 Task: Share the 'Project A Deadline' calendar event with specific users and set their permission levels.
Action: Mouse moved to (16, 66)
Screenshot: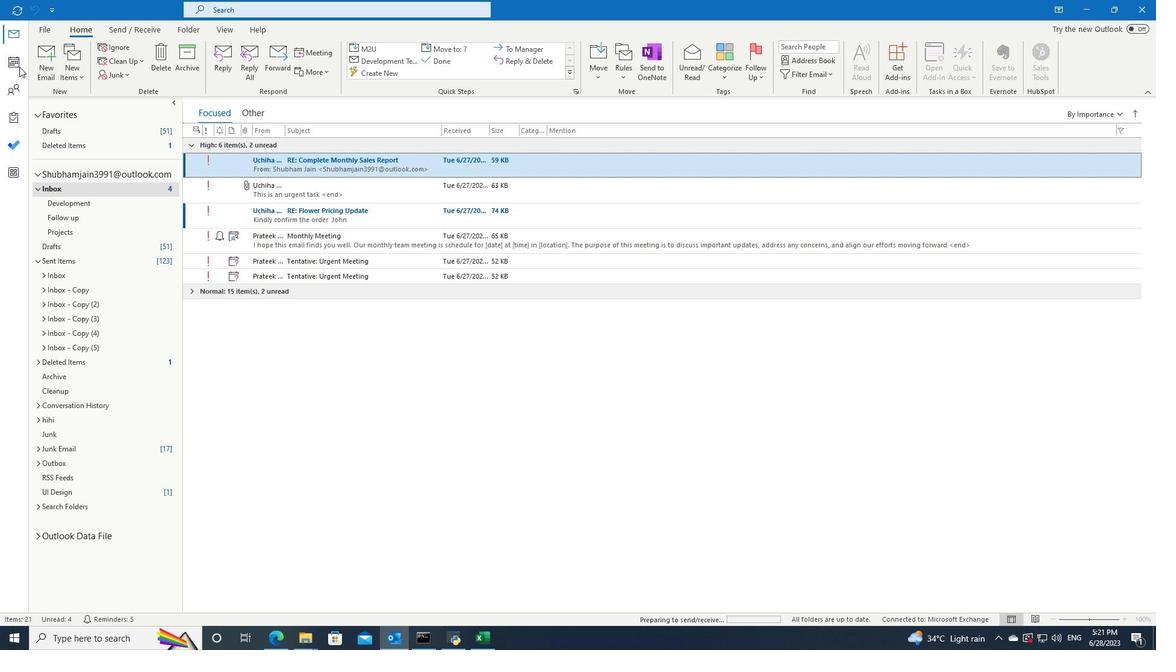 
Action: Mouse pressed left at (16, 66)
Screenshot: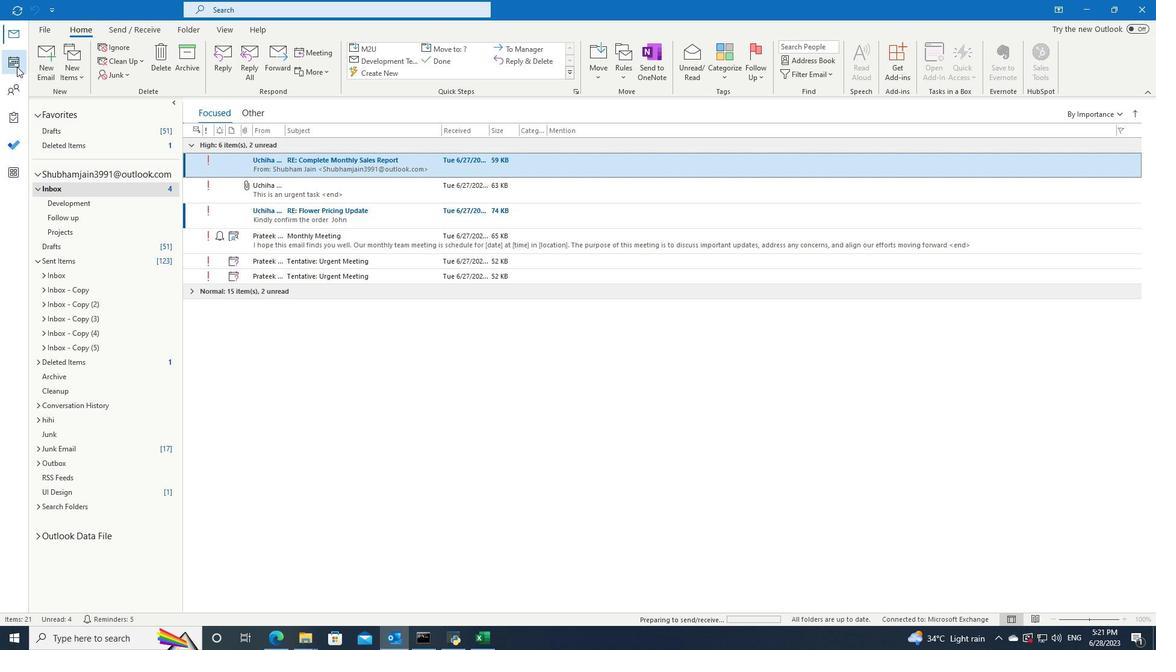 
Action: Mouse moved to (470, 78)
Screenshot: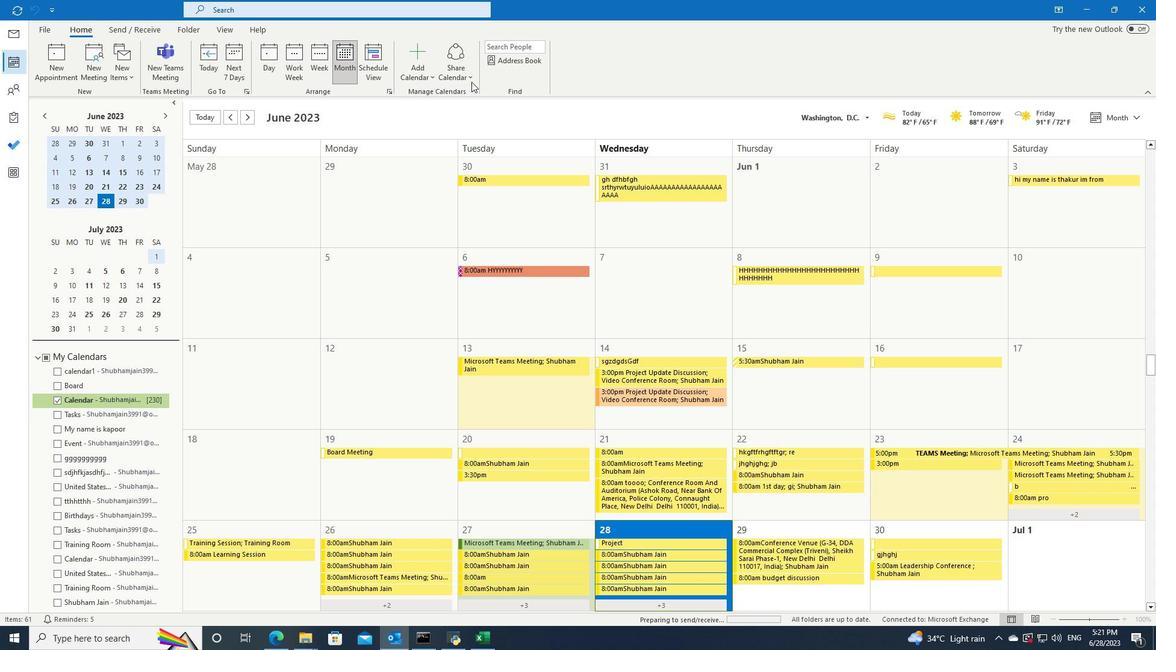 
Action: Mouse pressed left at (470, 78)
Screenshot: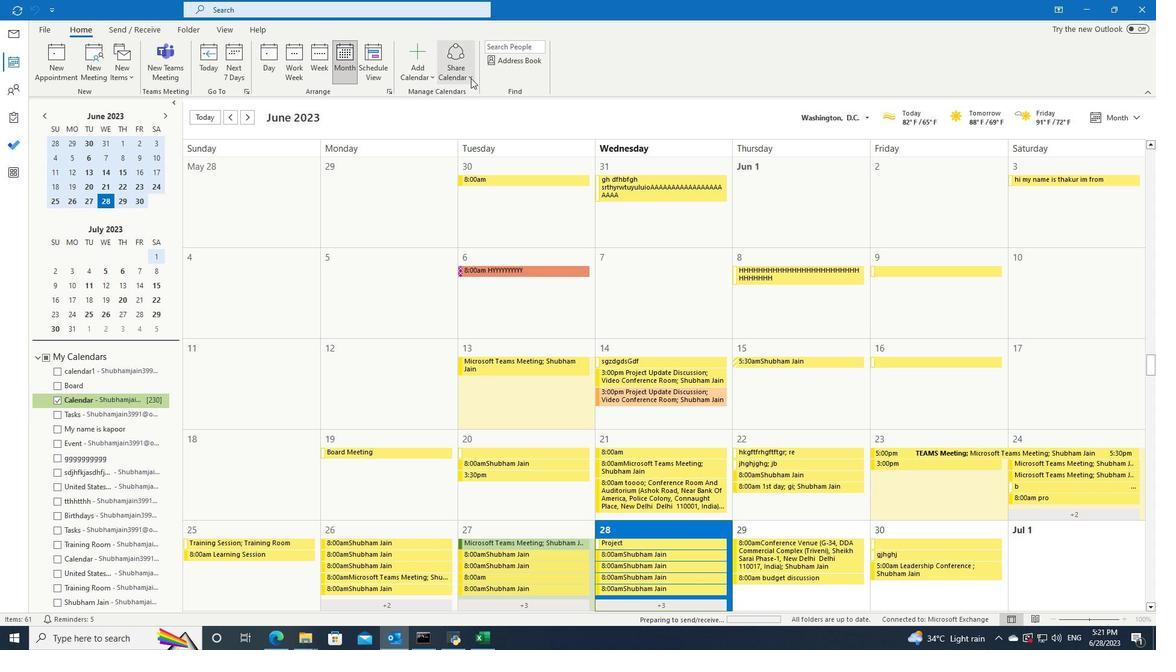 
Action: Mouse moved to (510, 360)
Screenshot: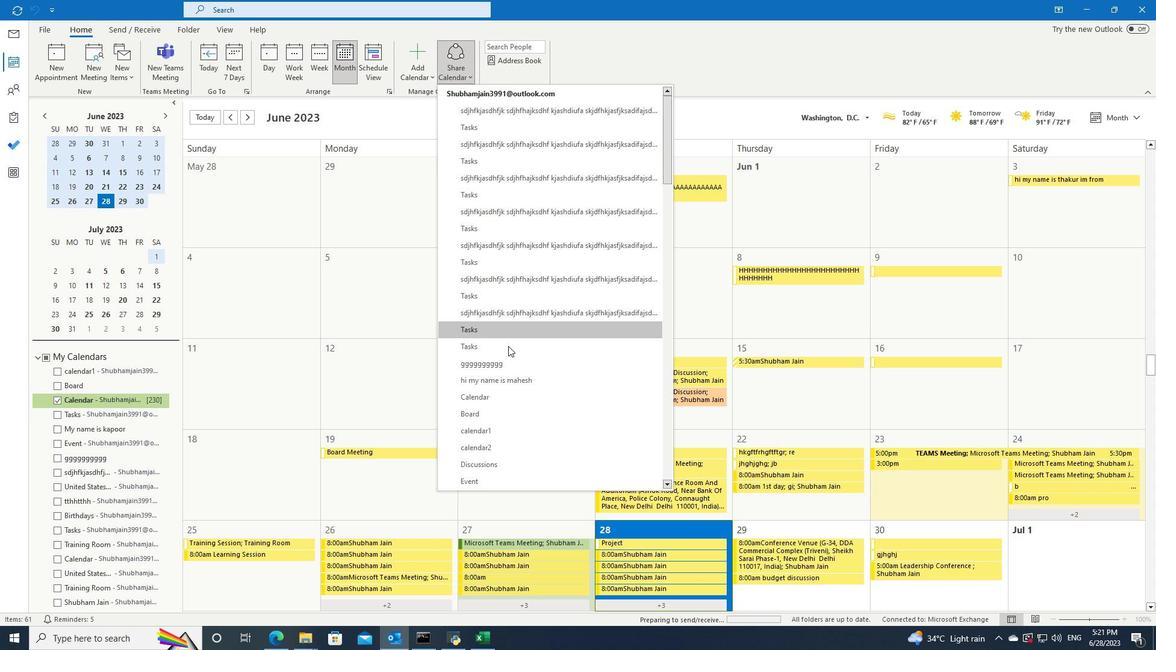 
Action: Mouse scrolled (510, 360) with delta (0, 0)
Screenshot: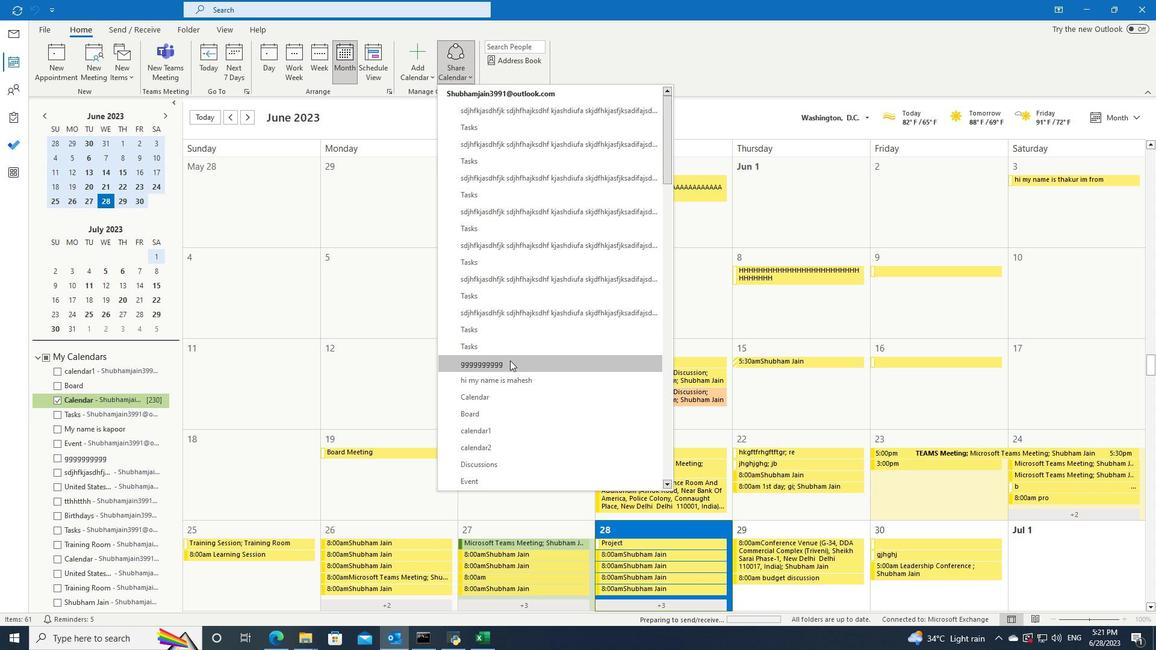 
Action: Mouse scrolled (510, 360) with delta (0, 0)
Screenshot: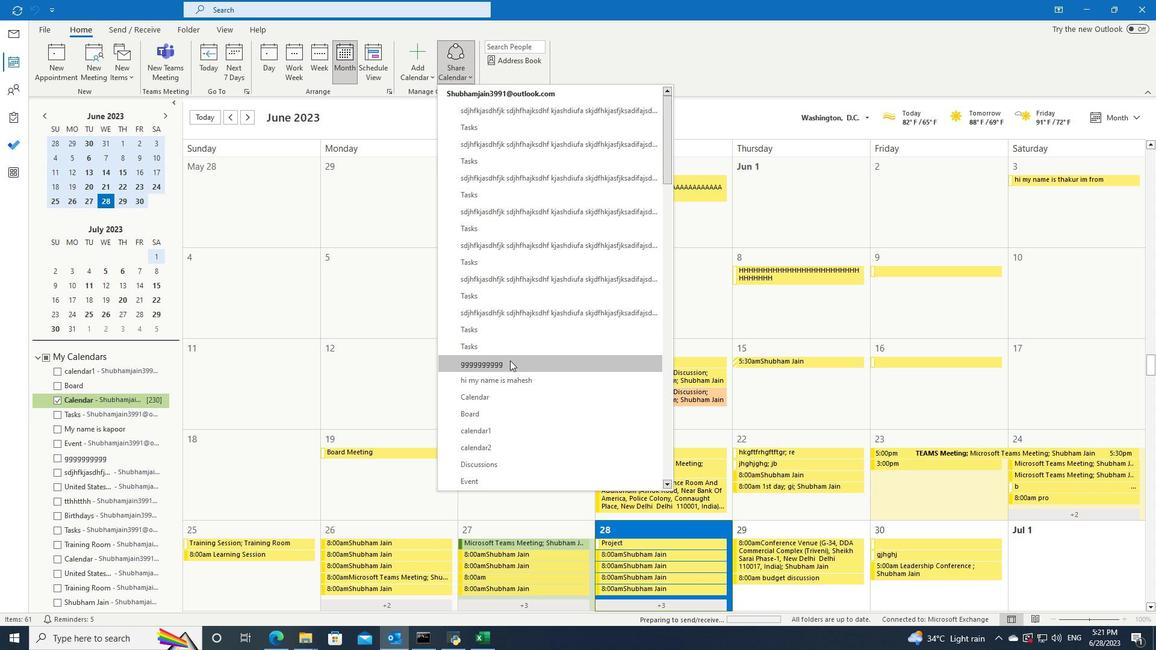 
Action: Mouse moved to (503, 428)
Screenshot: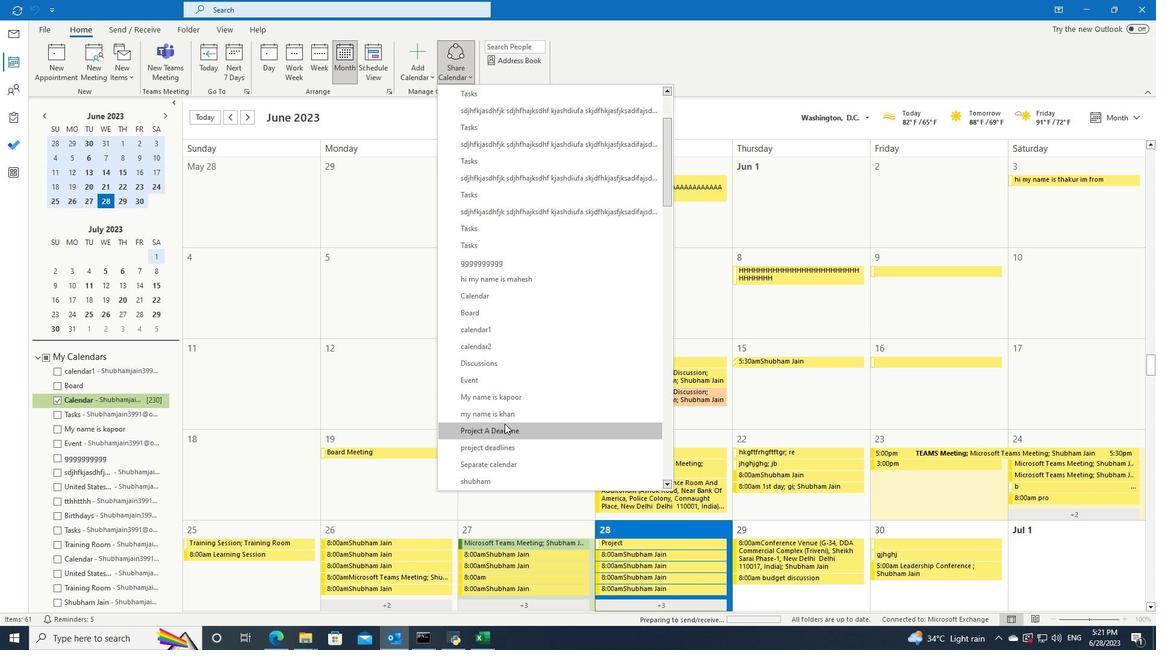 
Action: Mouse pressed left at (503, 428)
Screenshot: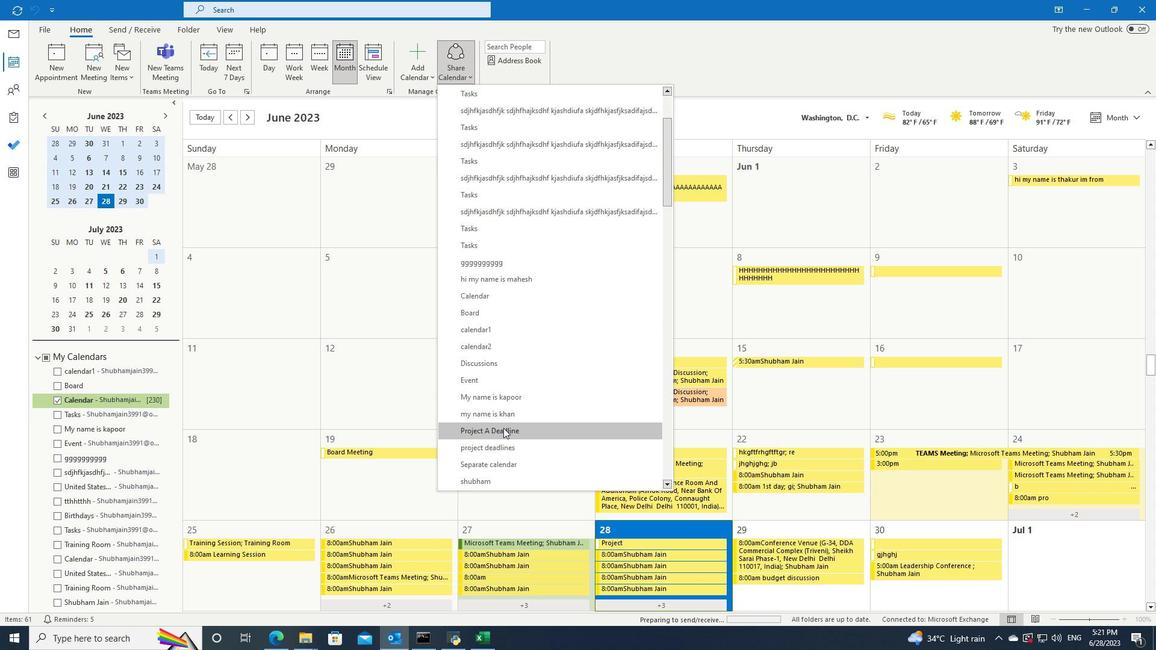 
Action: Mouse moved to (611, 298)
Screenshot: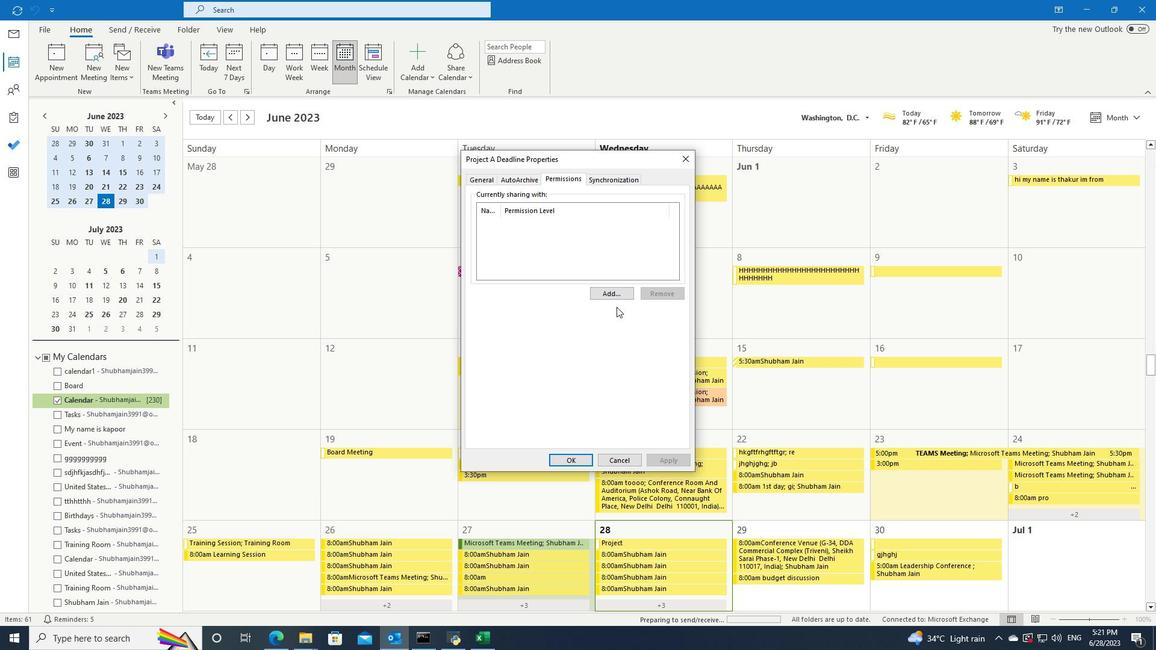 
Action: Mouse pressed left at (611, 298)
Screenshot: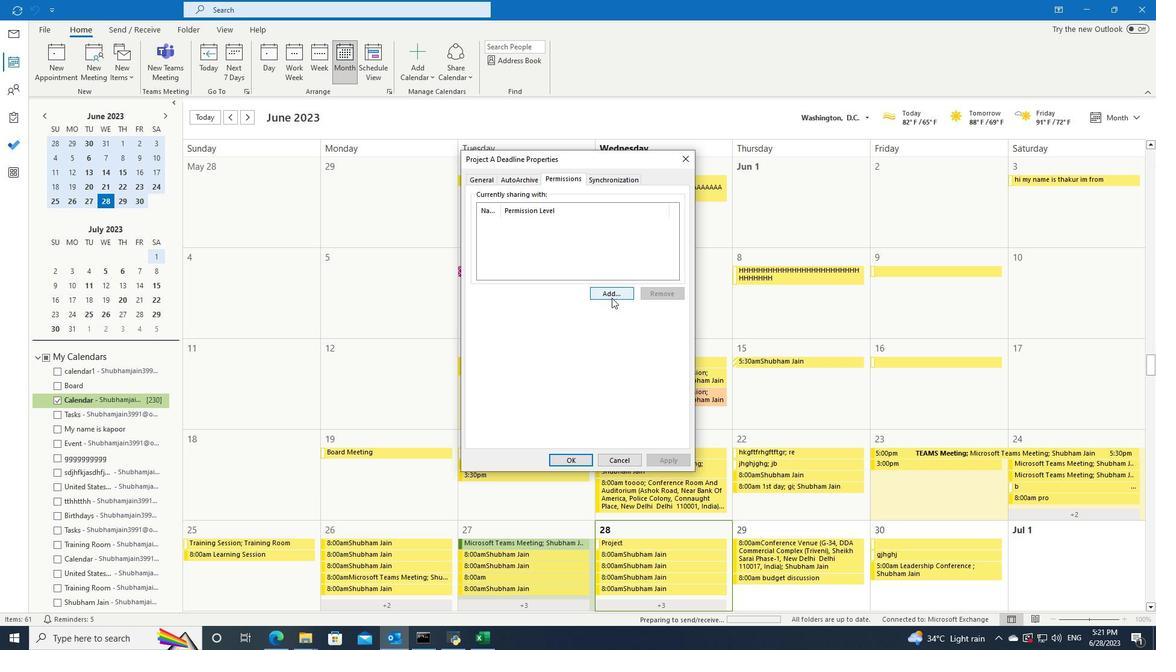 
Action: Mouse moved to (513, 407)
Screenshot: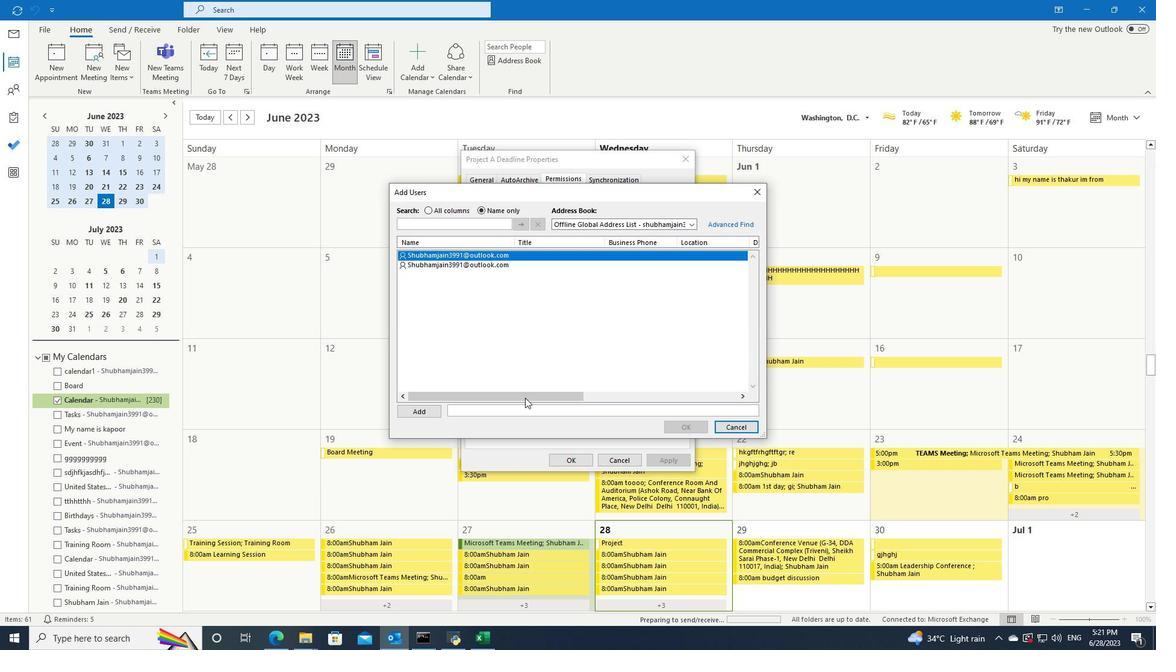 
Action: Mouse pressed left at (513, 407)
Screenshot: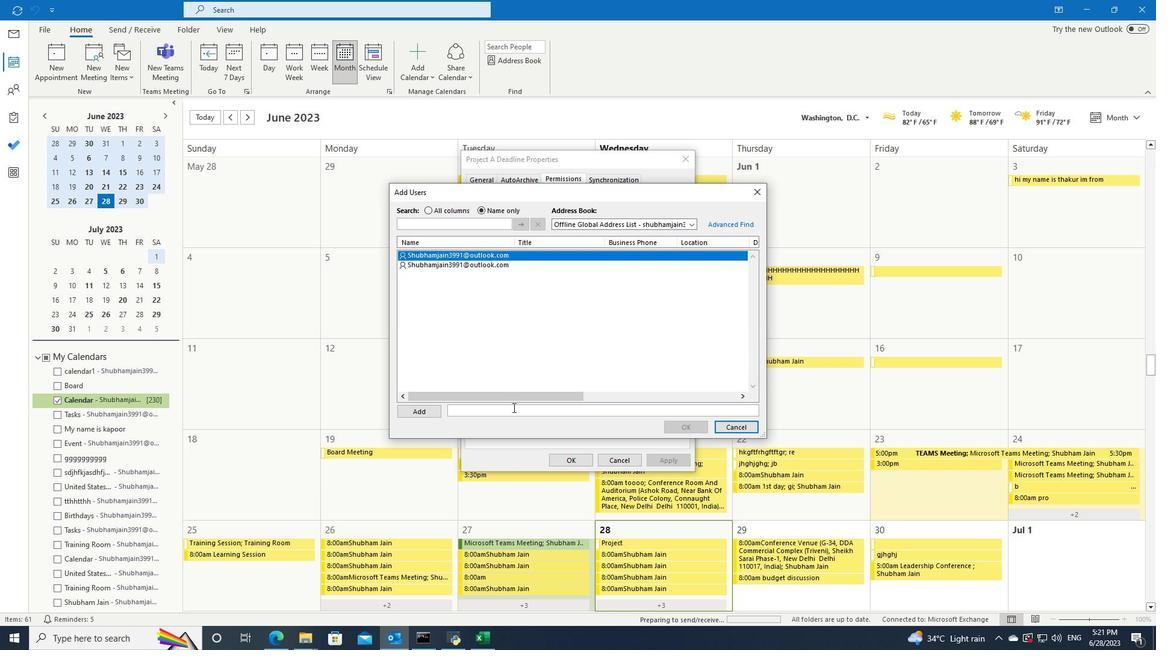 
Action: Key pressed piyush.bhardwajini<Key.shift>@softage.net
Screenshot: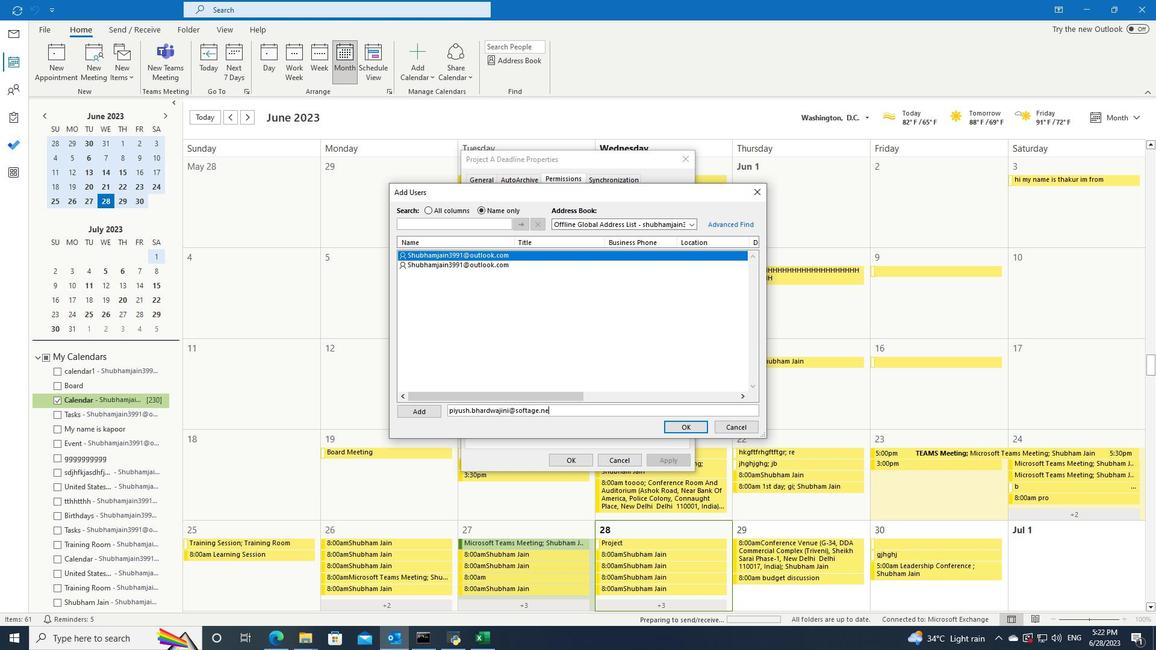 
Action: Mouse moved to (680, 424)
Screenshot: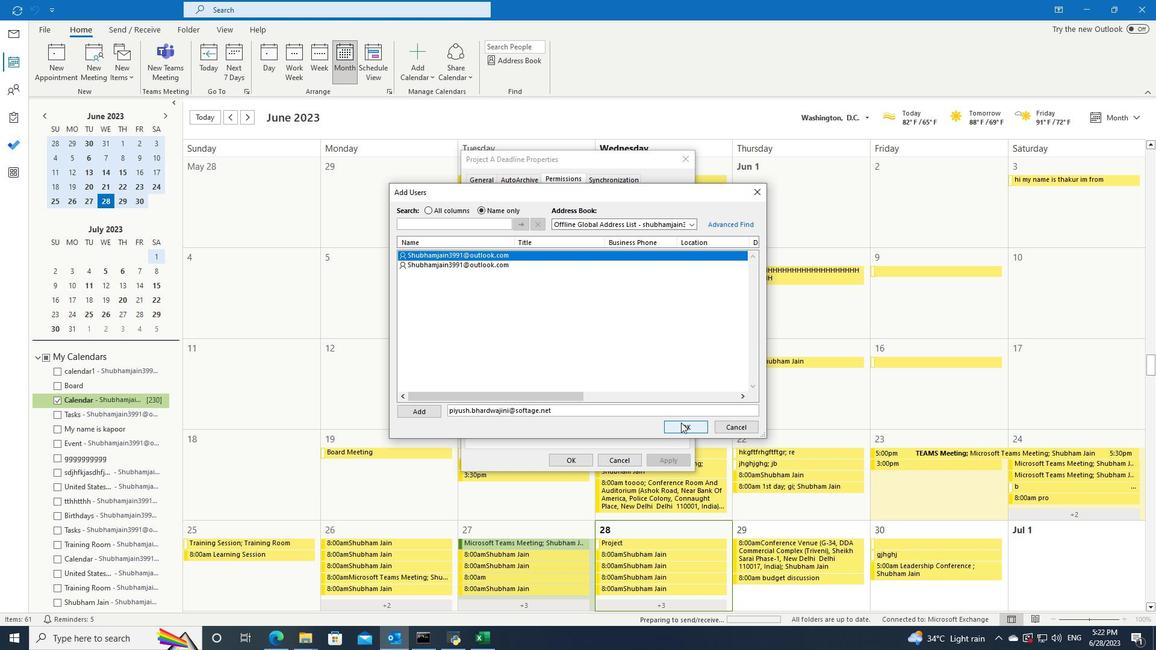 
Action: Mouse pressed left at (680, 424)
Screenshot: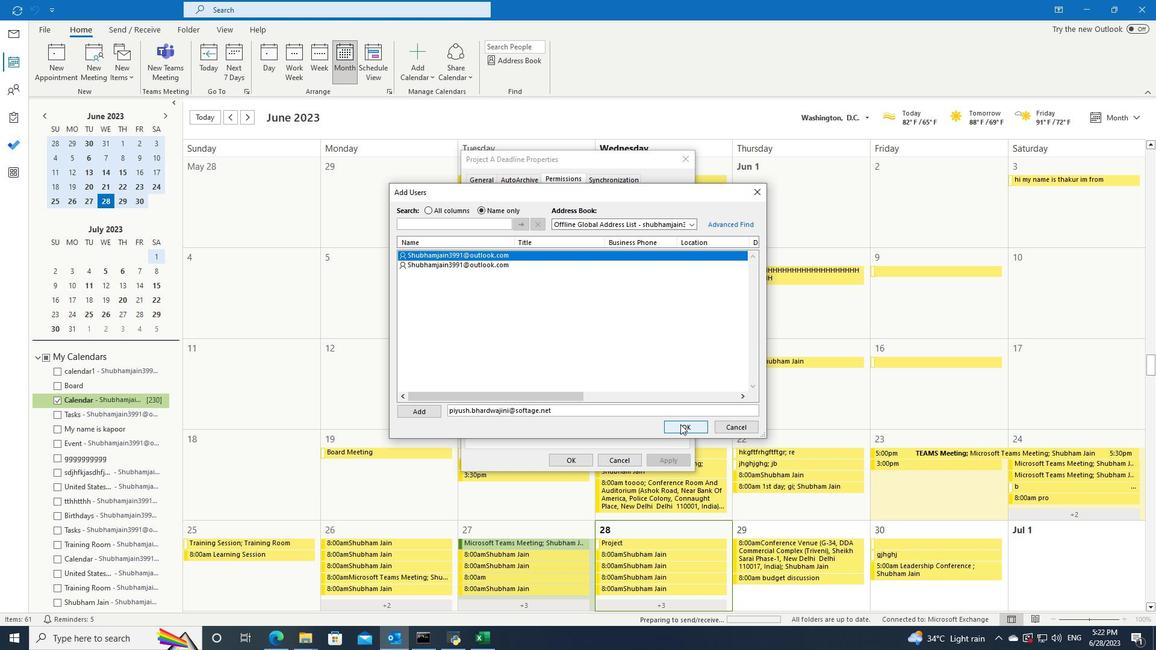 
Action: Mouse moved to (618, 293)
Screenshot: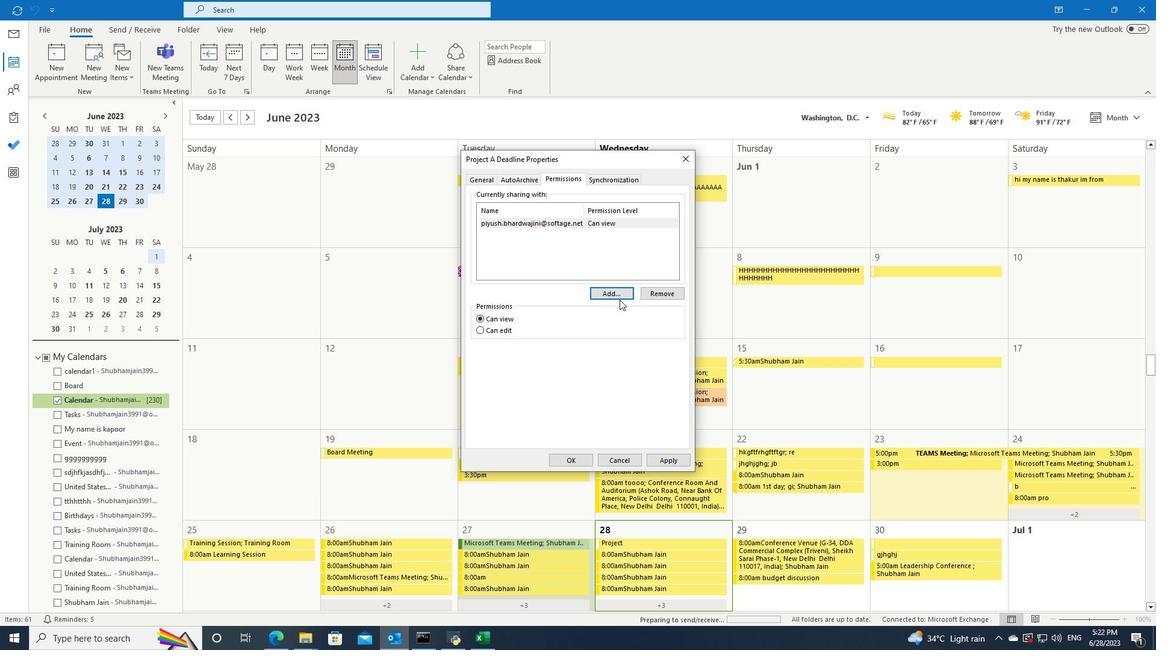 
Action: Mouse pressed left at (618, 293)
Screenshot: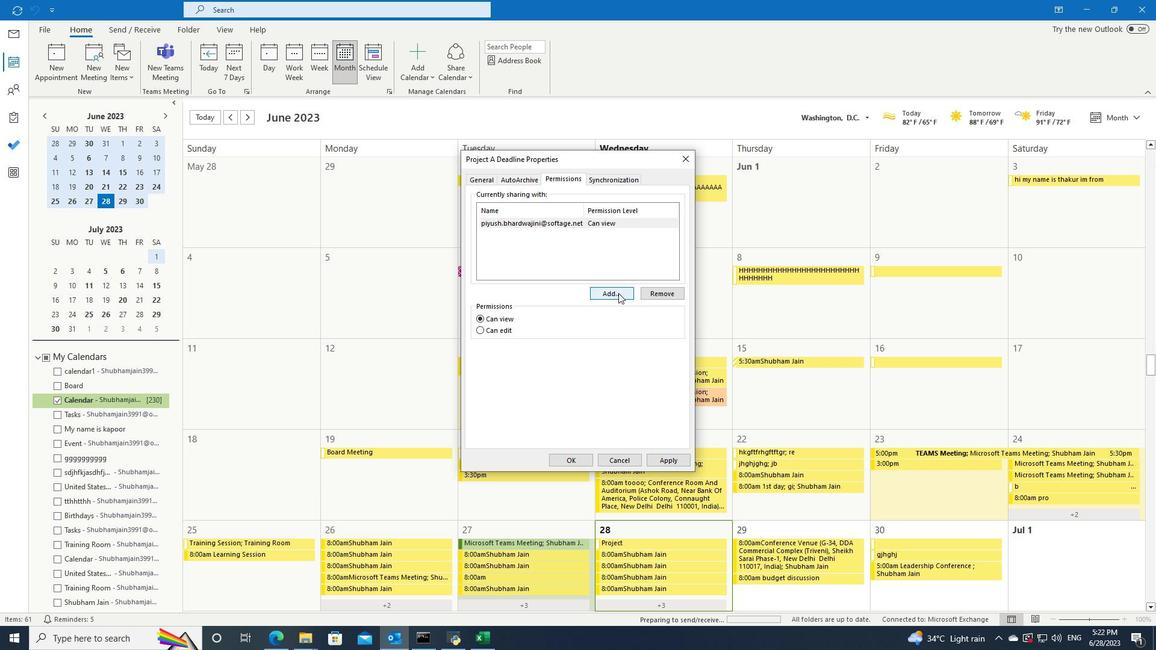 
Action: Mouse moved to (582, 413)
Screenshot: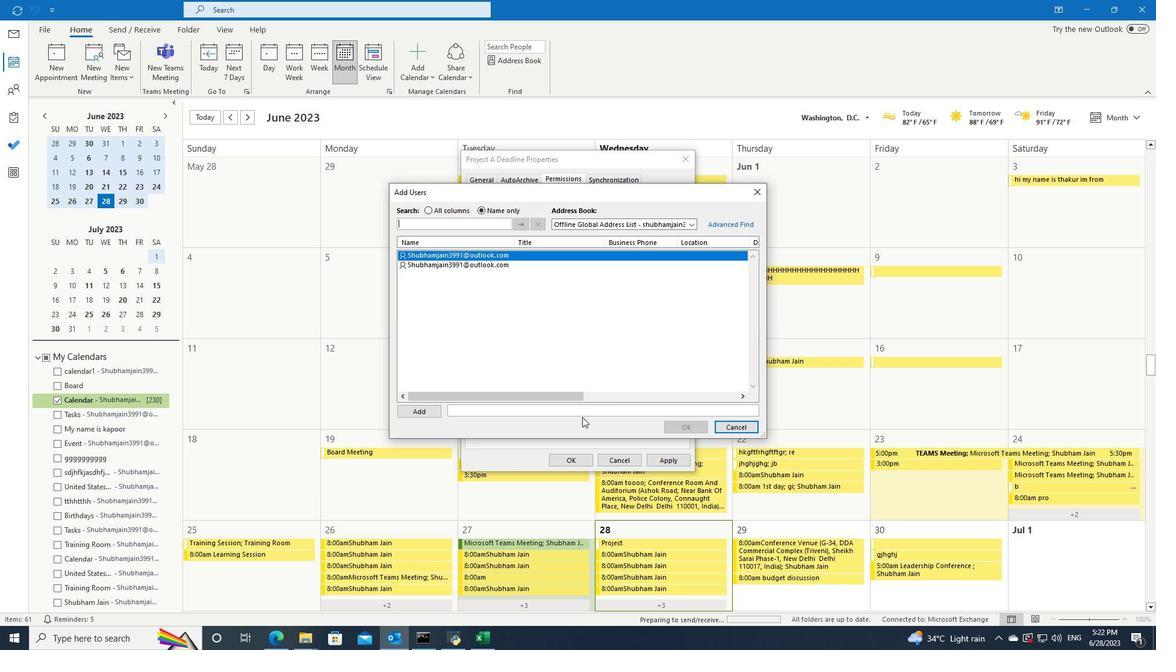 
Action: Mouse pressed left at (582, 413)
Screenshot: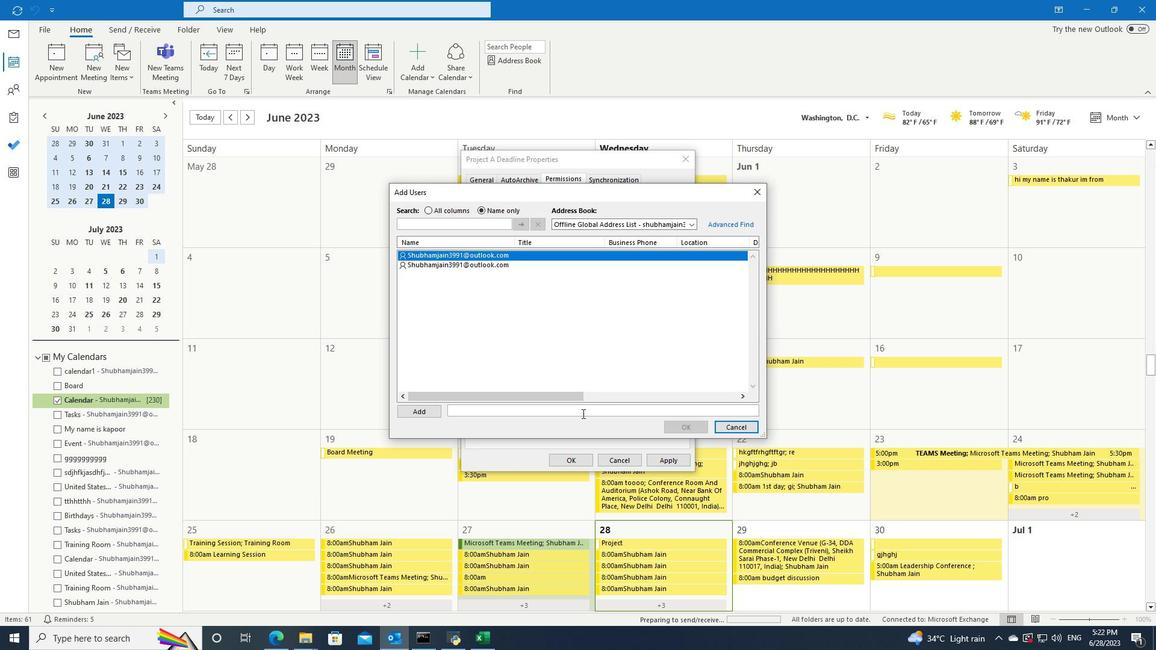 
Action: Key pressed rohanraj.sharma<Key.shift><Key.shift><Key.shift><Key.shift><Key.shift><Key.shift><Key.shift><Key.shift><Key.shift><Key.shift><Key.shift><Key.shift>@softage.net
Screenshot: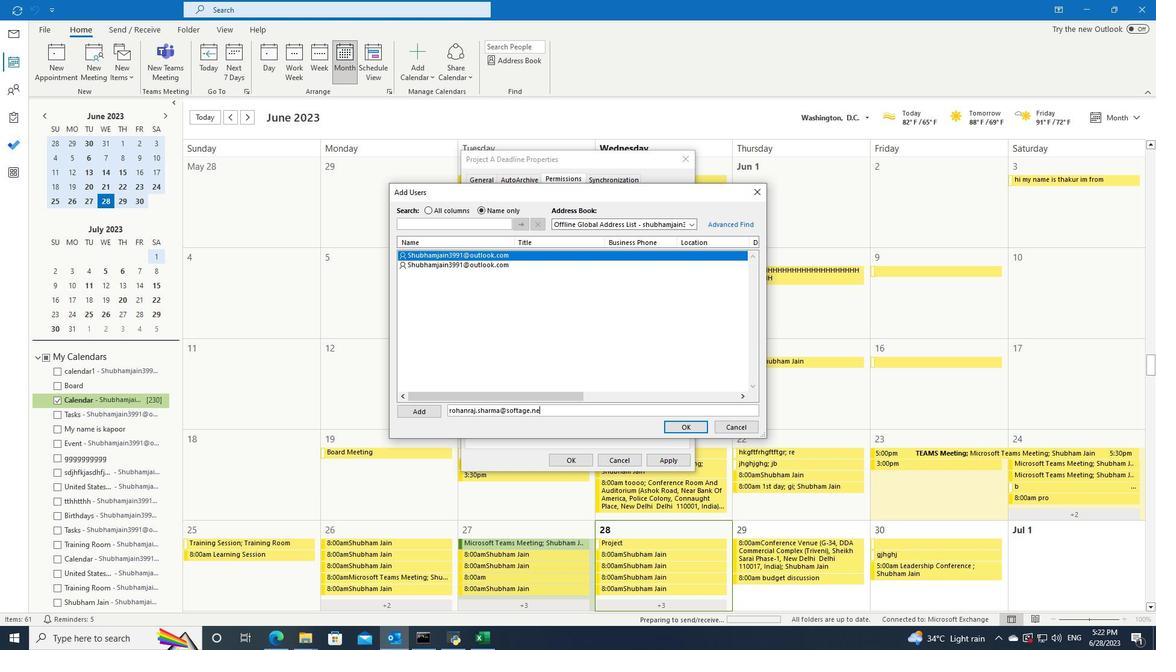 
Action: Mouse moved to (675, 425)
Screenshot: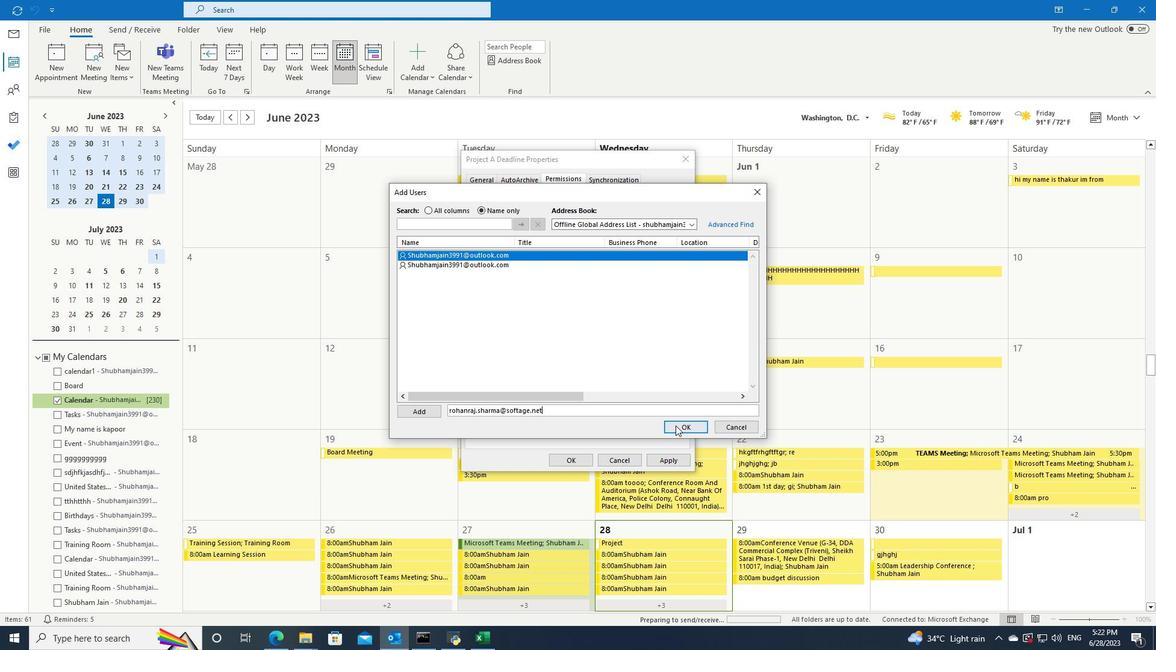 
Action: Mouse pressed left at (675, 425)
Screenshot: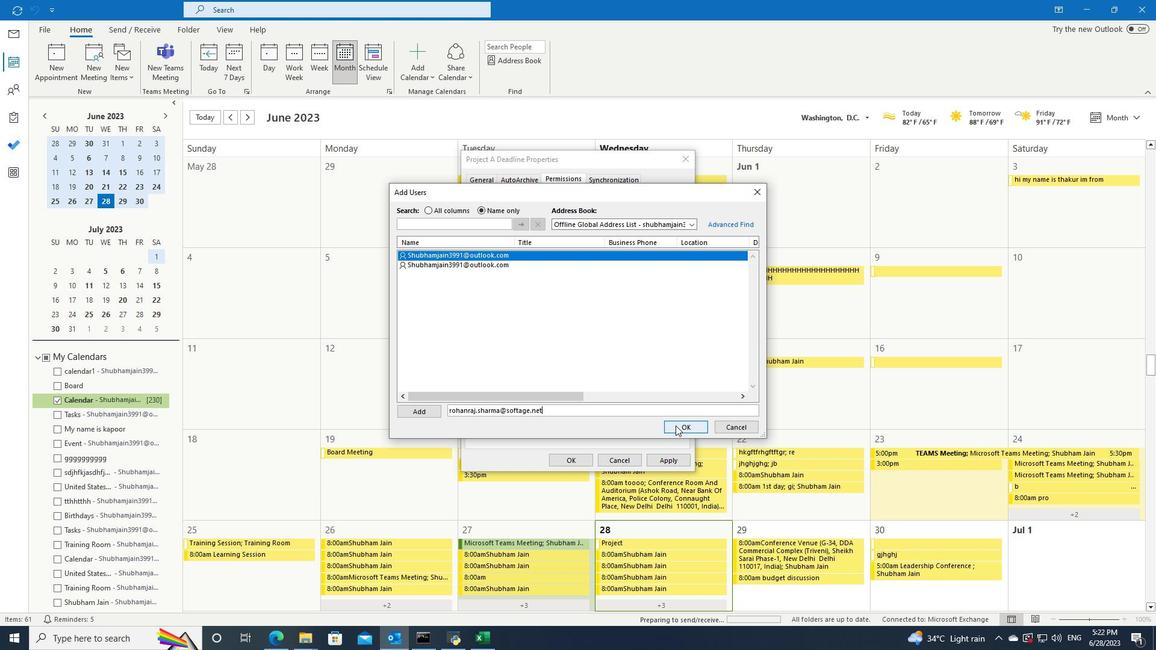 
Action: Mouse moved to (620, 296)
Screenshot: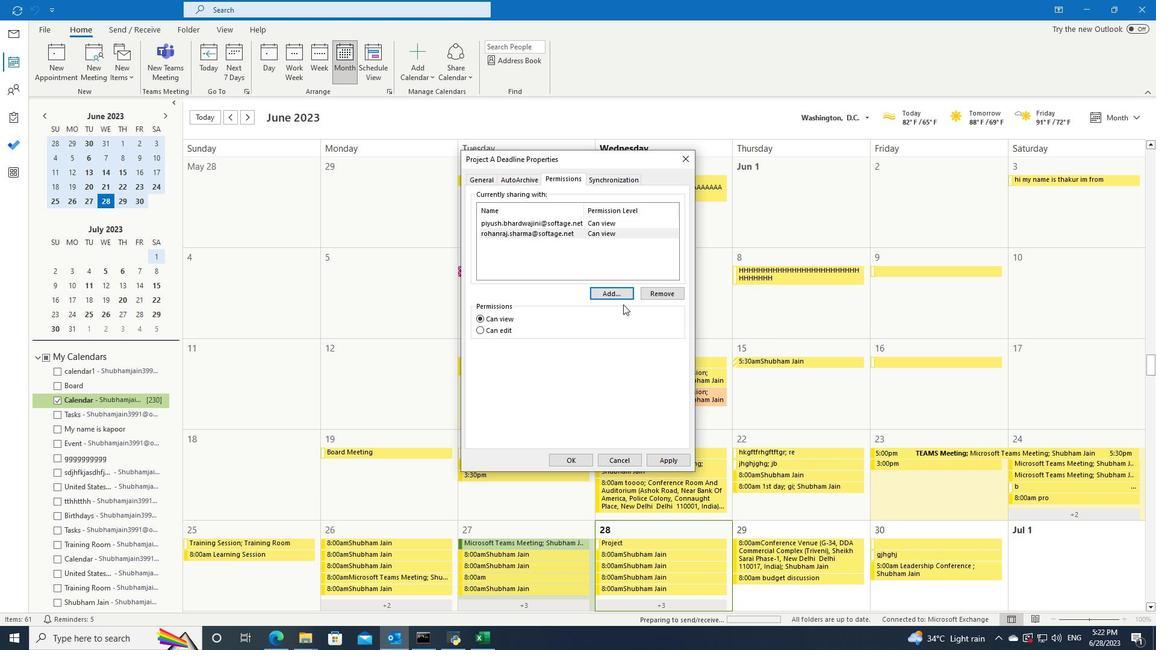 
Action: Mouse pressed left at (620, 296)
Screenshot: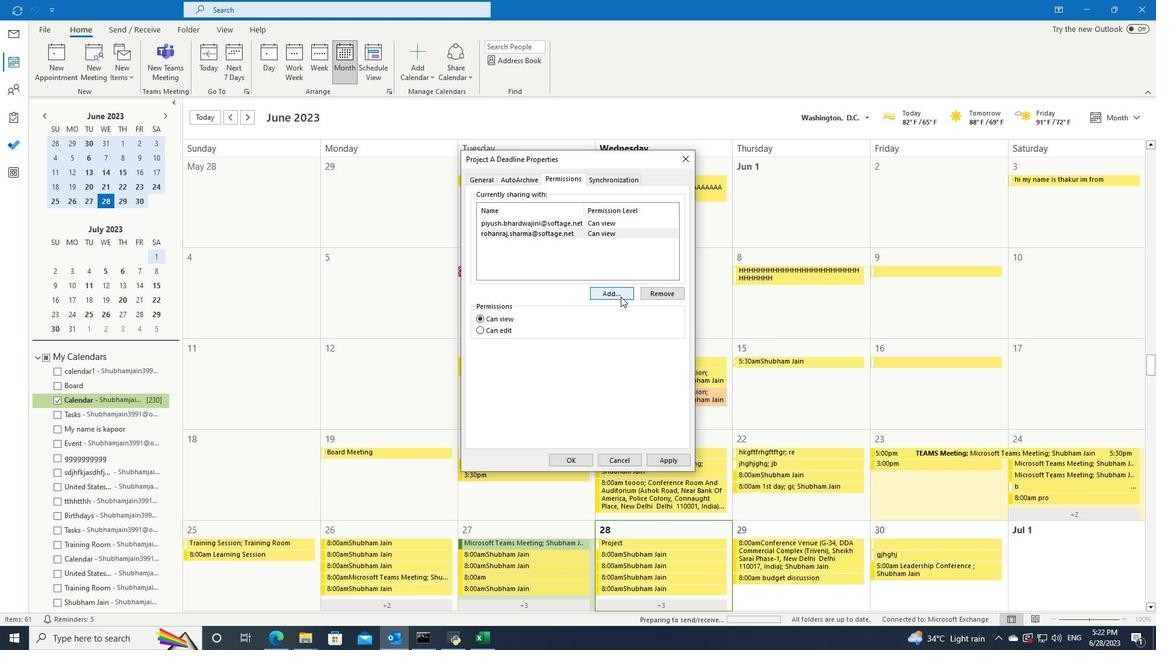 
Action: Mouse moved to (548, 414)
Screenshot: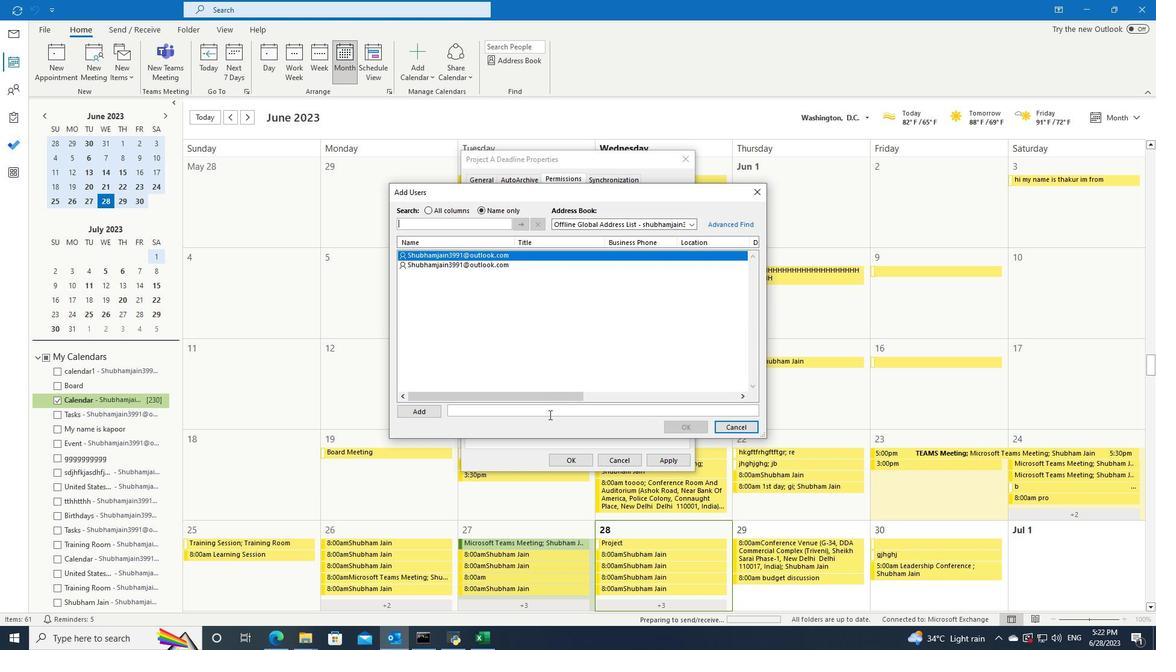 
Action: Mouse pressed left at (548, 414)
Screenshot: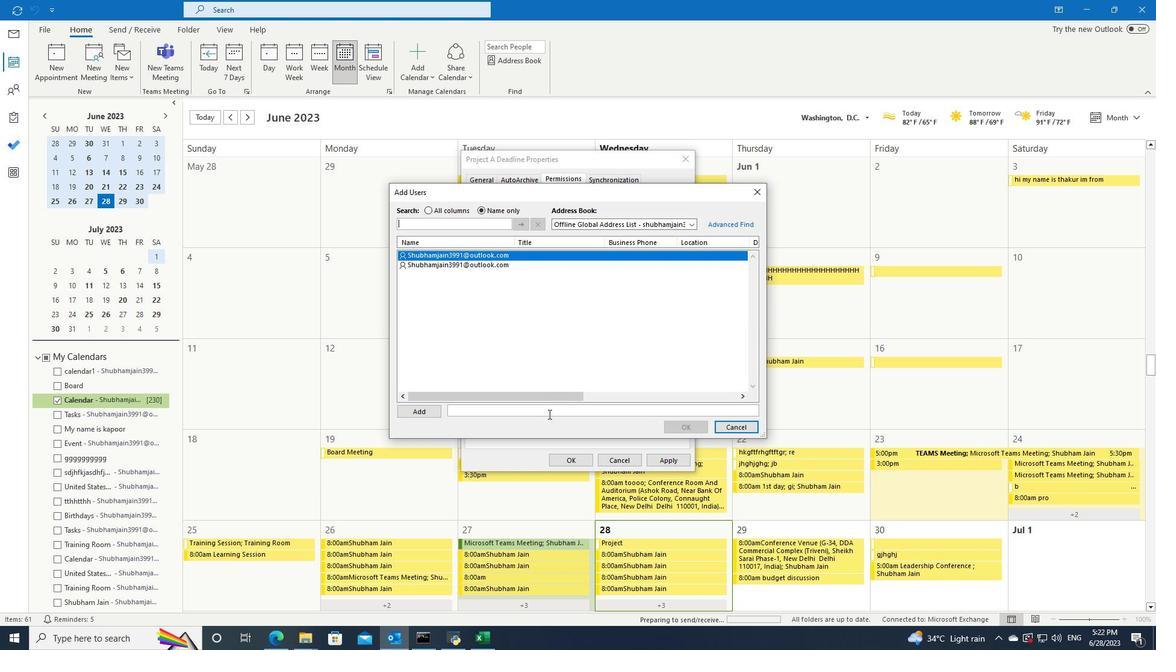 
Action: Key pressed uchiha.uzumaki<Key.shift>@softage.net
Screenshot: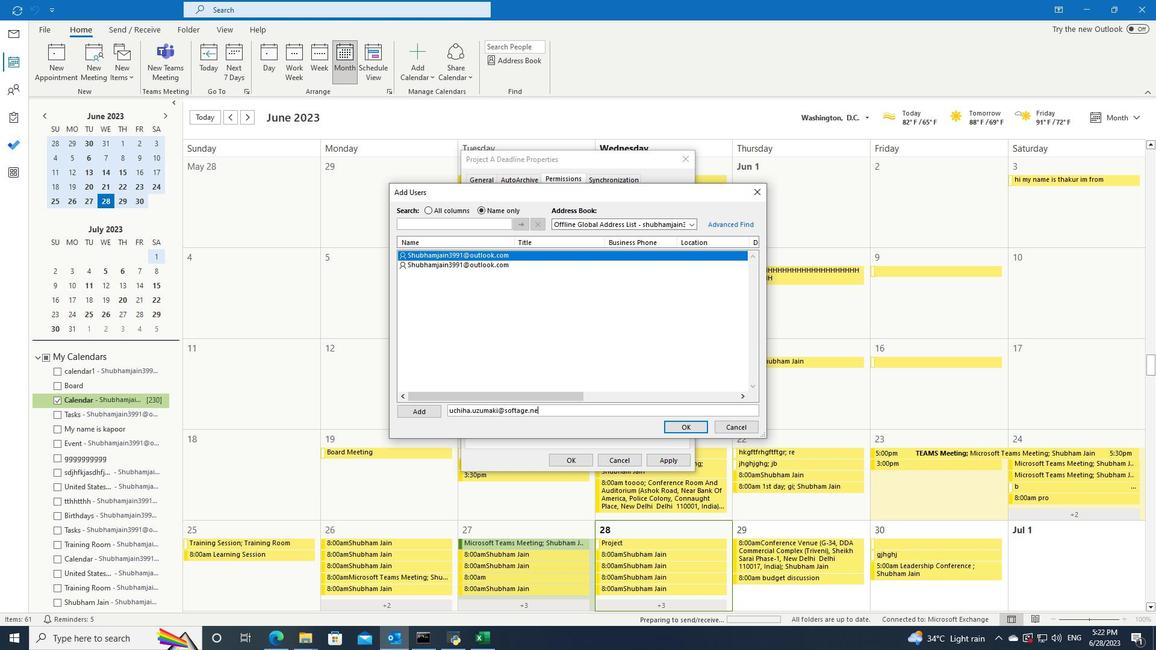 
Action: Mouse moved to (688, 427)
Screenshot: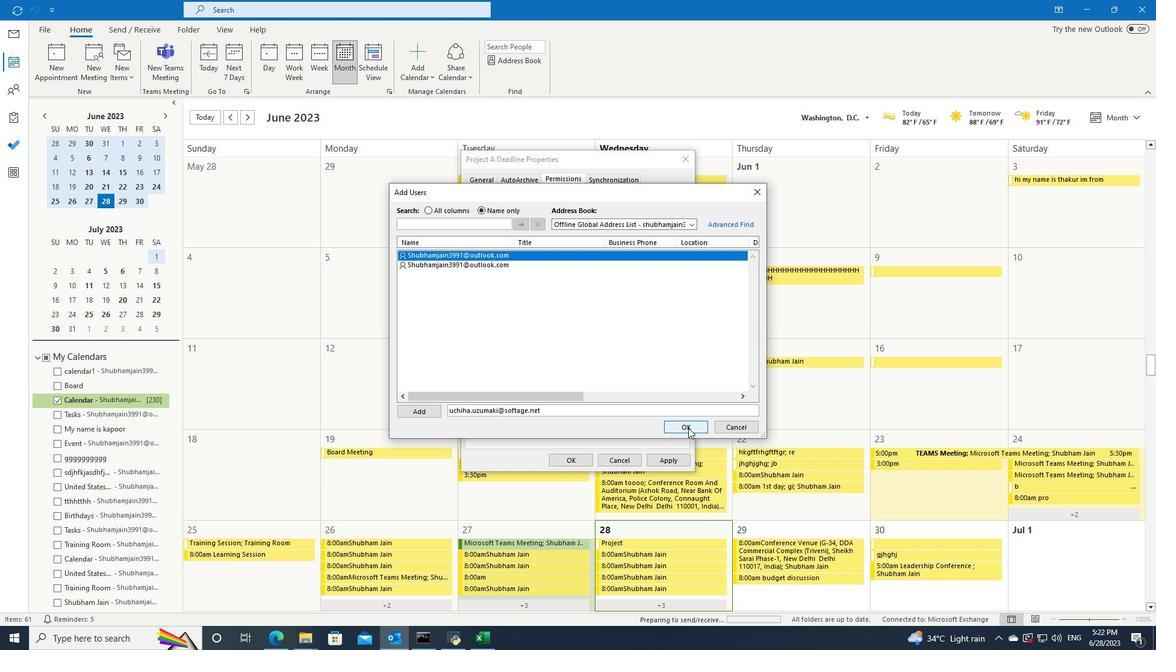 
Action: Mouse pressed left at (688, 427)
Screenshot: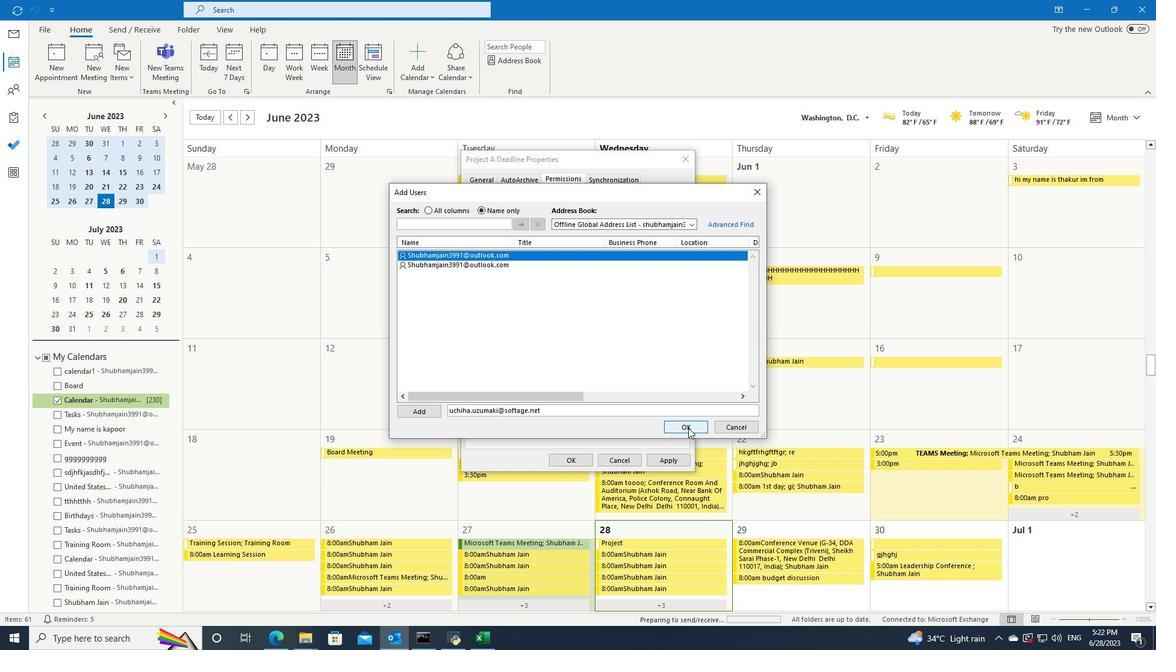 
Action: Mouse moved to (611, 295)
Screenshot: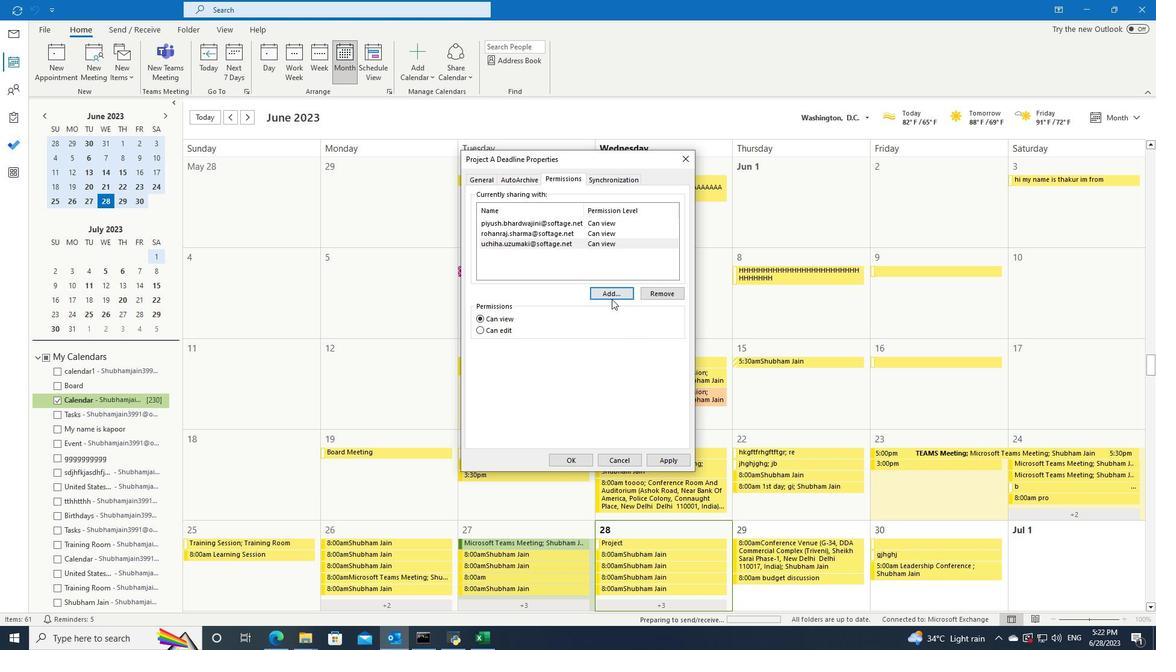 
Action: Mouse pressed left at (611, 295)
Screenshot: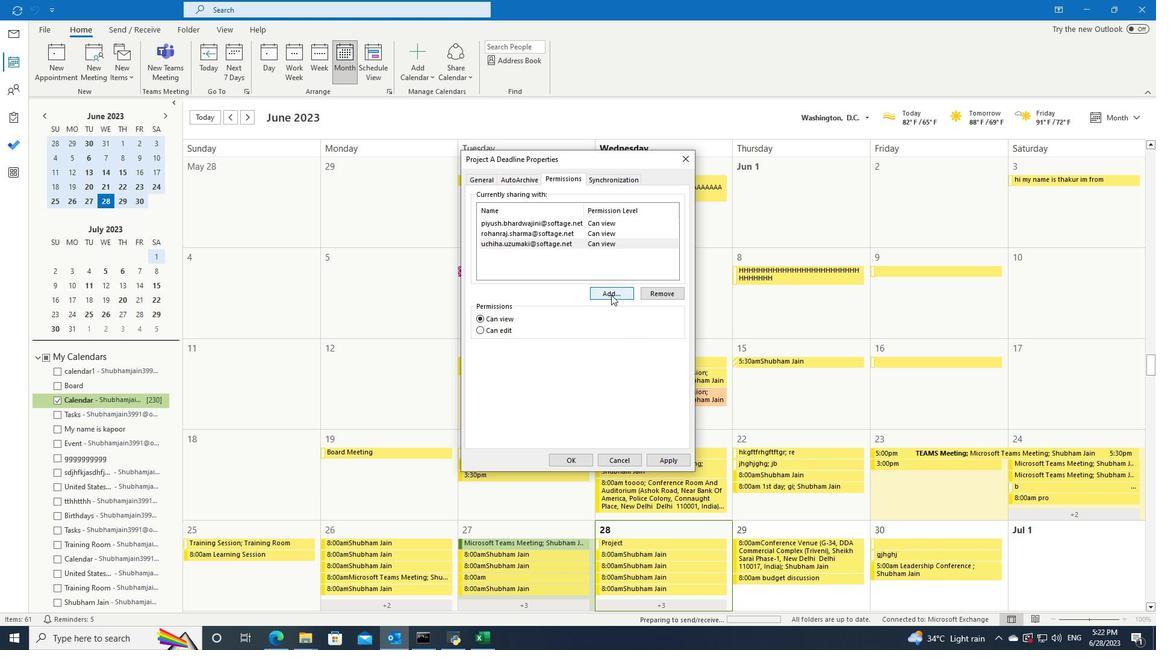 
Action: Mouse moved to (517, 410)
Screenshot: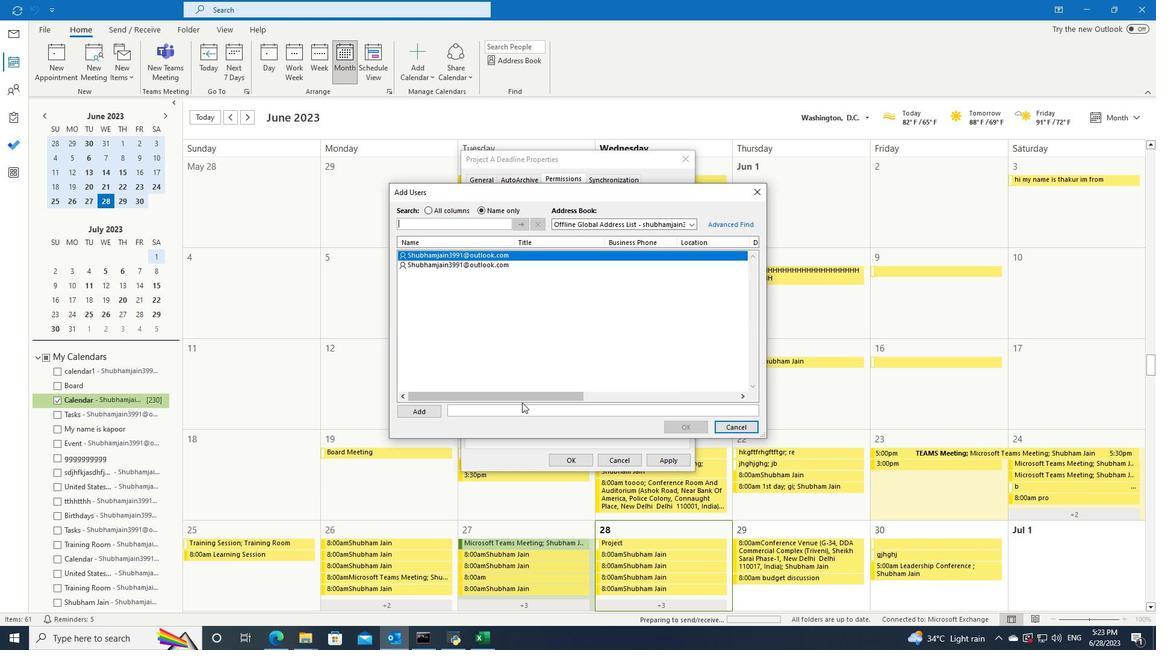 
Action: Mouse pressed left at (517, 410)
Screenshot: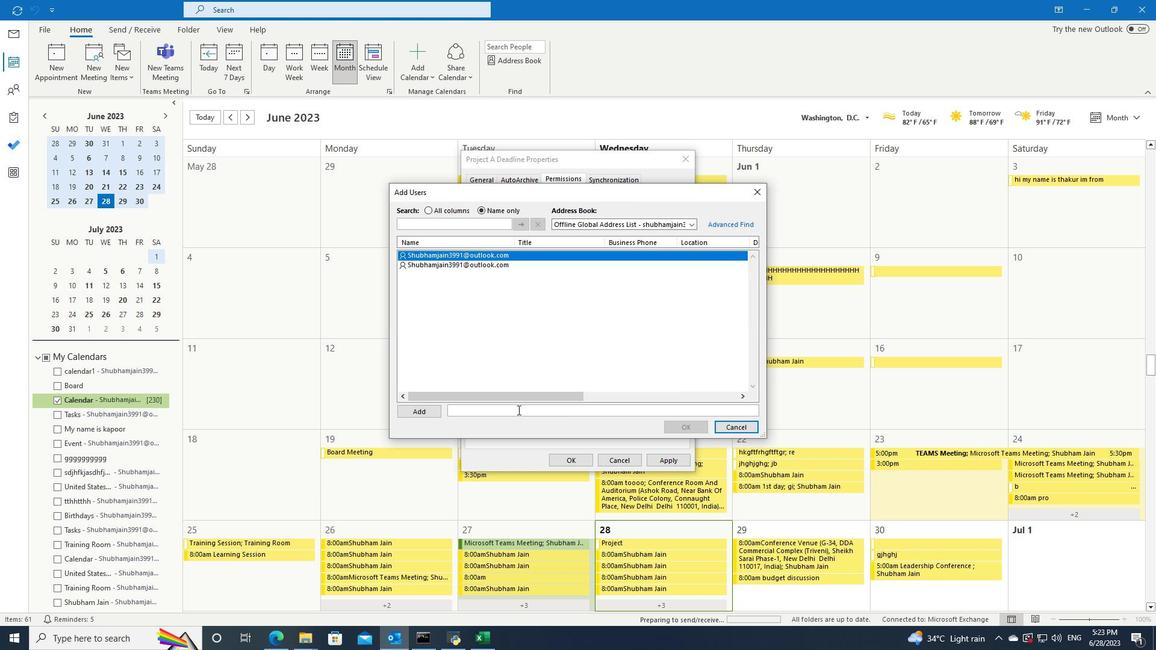 
Action: Key pressed neane.keane<Key.shift>@softage.net
Screenshot: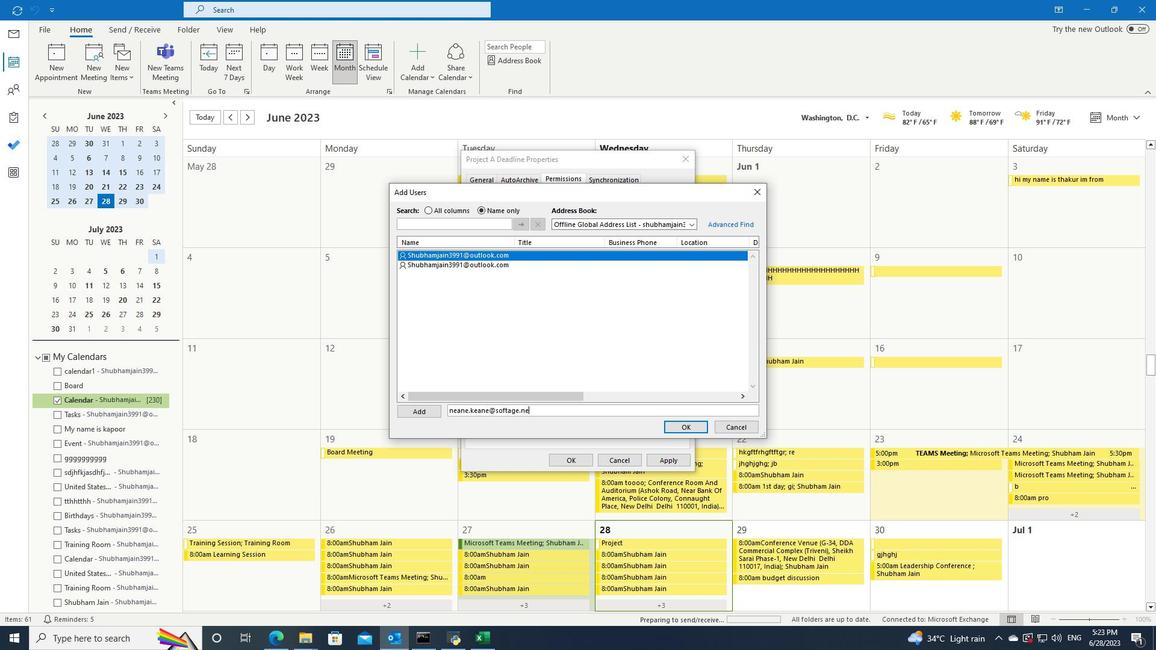 
Action: Mouse moved to (690, 428)
Screenshot: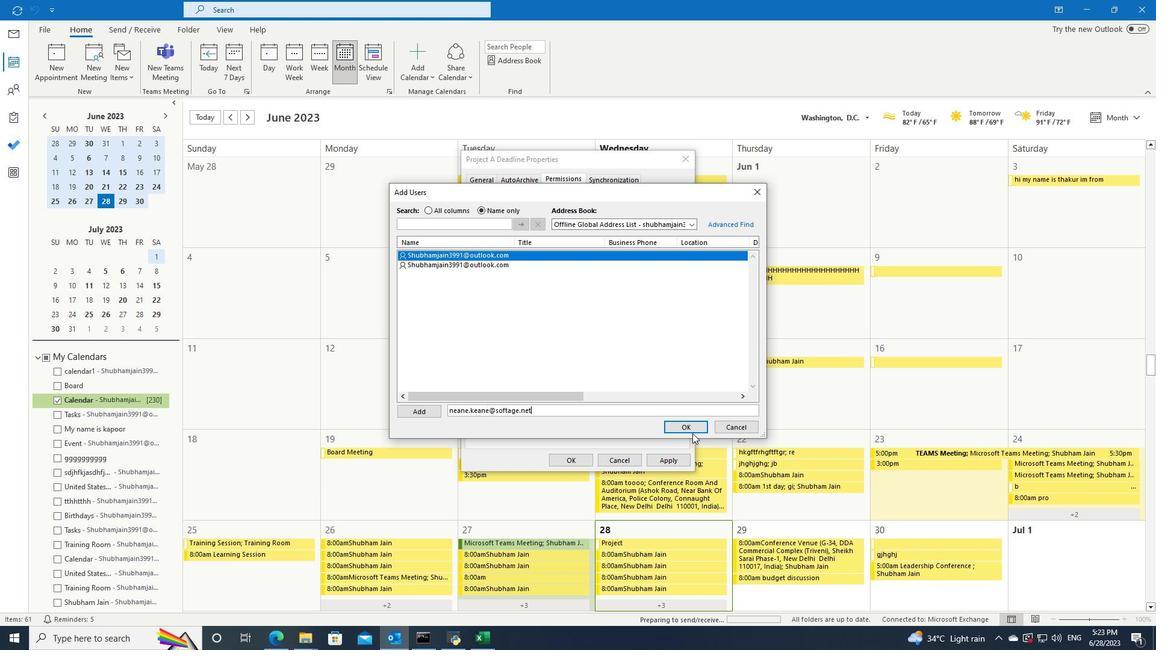 
Action: Mouse pressed left at (690, 428)
Screenshot: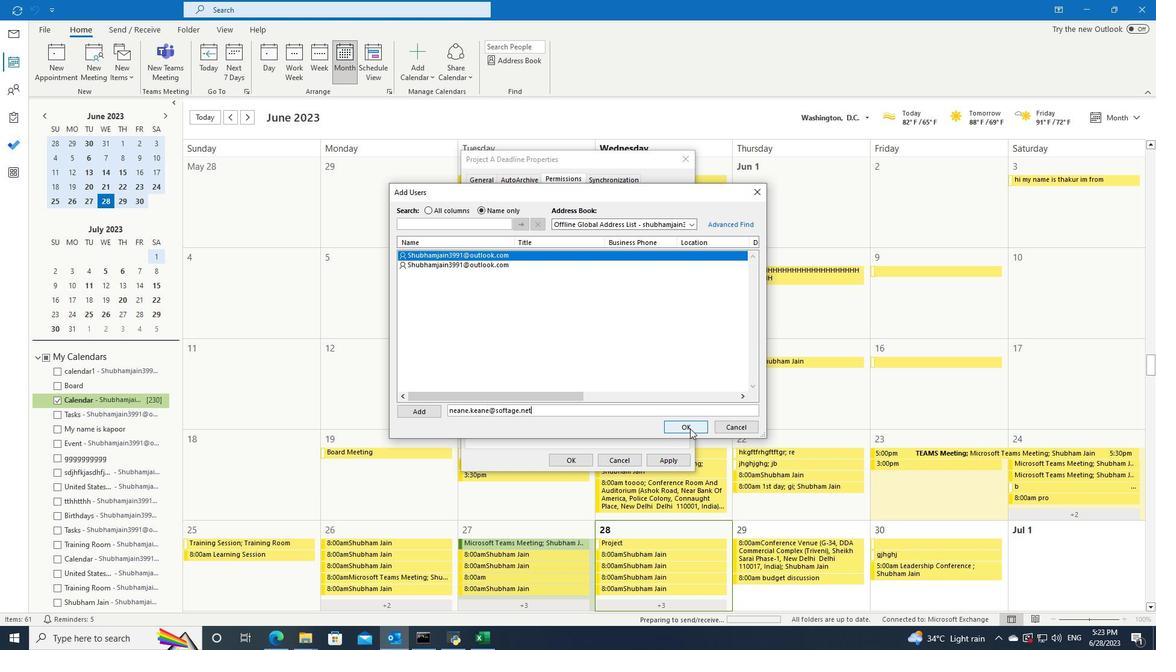 
Action: Mouse moved to (661, 460)
Screenshot: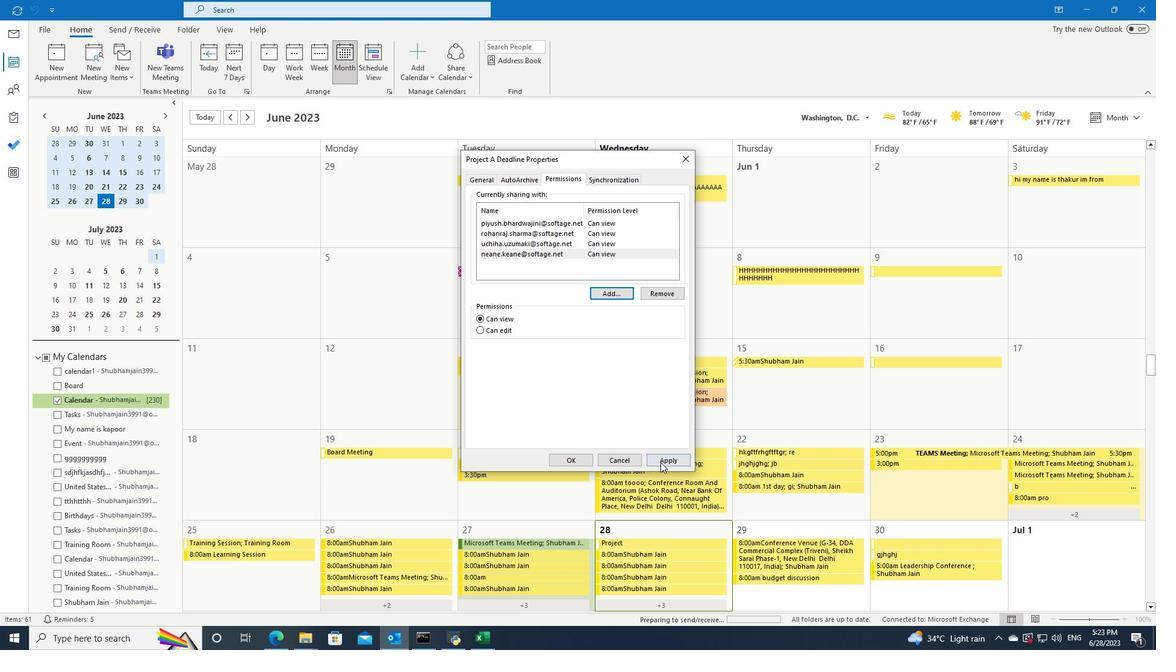
Action: Mouse pressed left at (661, 460)
Screenshot: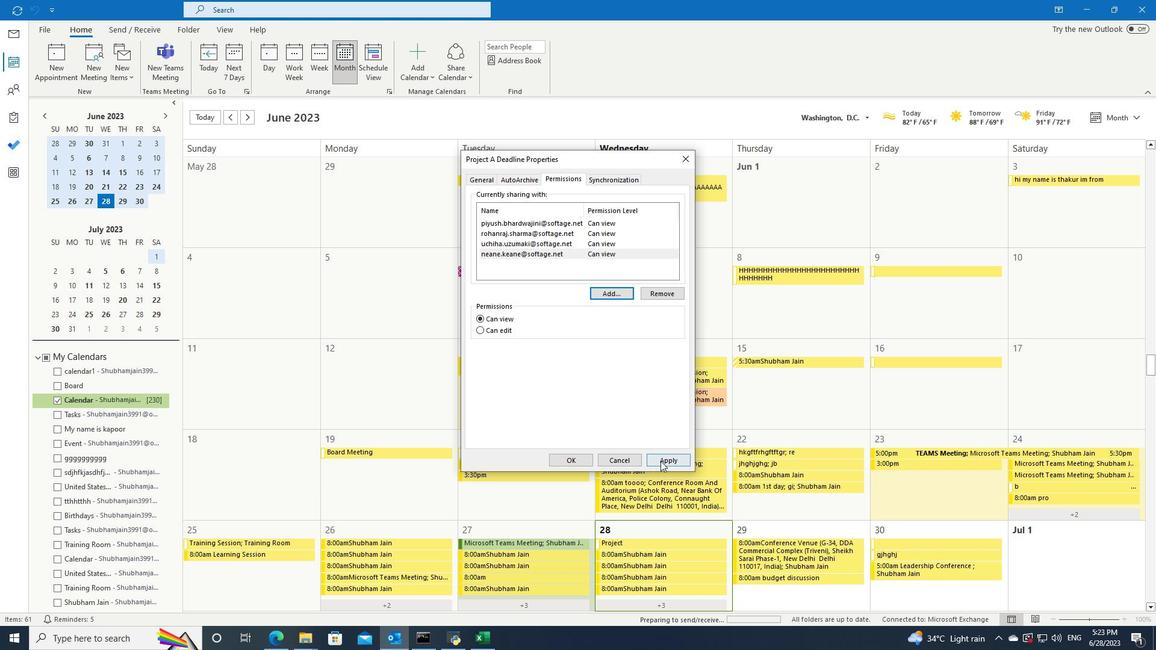 
Action: Mouse moved to (580, 459)
Screenshot: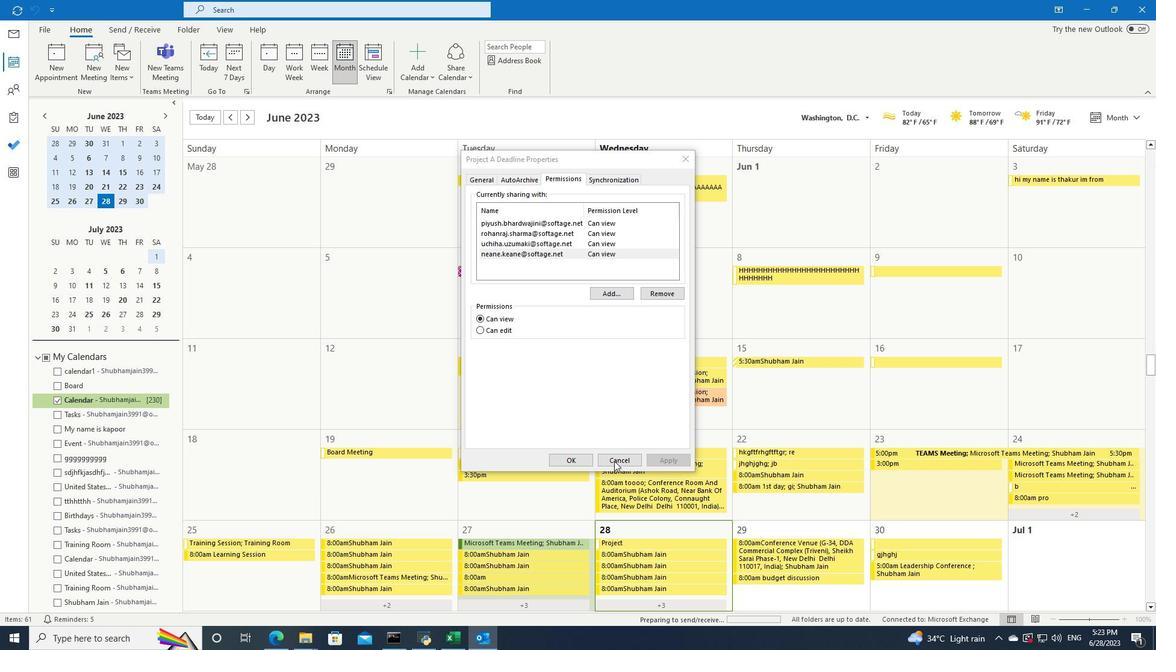 
Action: Mouse pressed left at (580, 459)
Screenshot: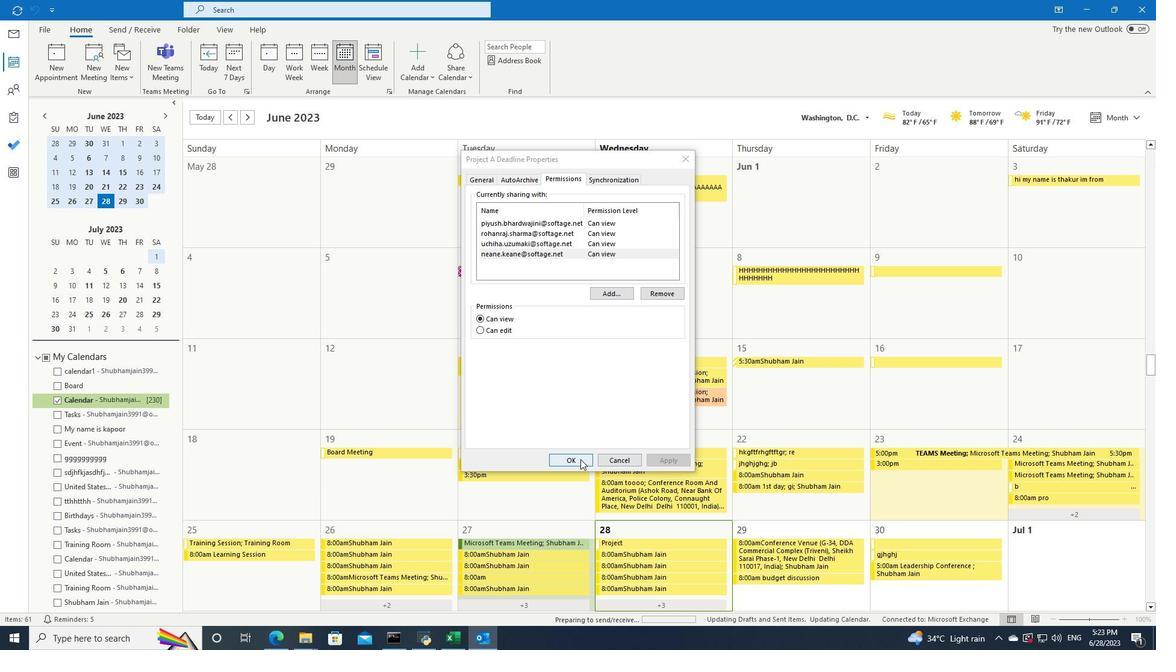 
